 Task: Open the calendar for June 22, 2023, using the To-Do Bar in the email application.
Action: Mouse moved to (10, 32)
Screenshot: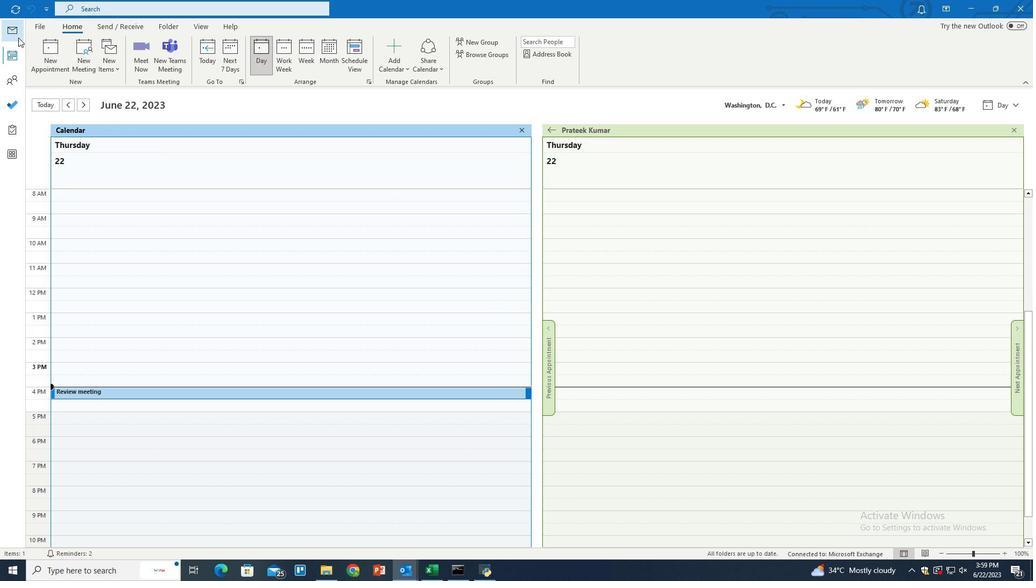 
Action: Mouse pressed left at (10, 32)
Screenshot: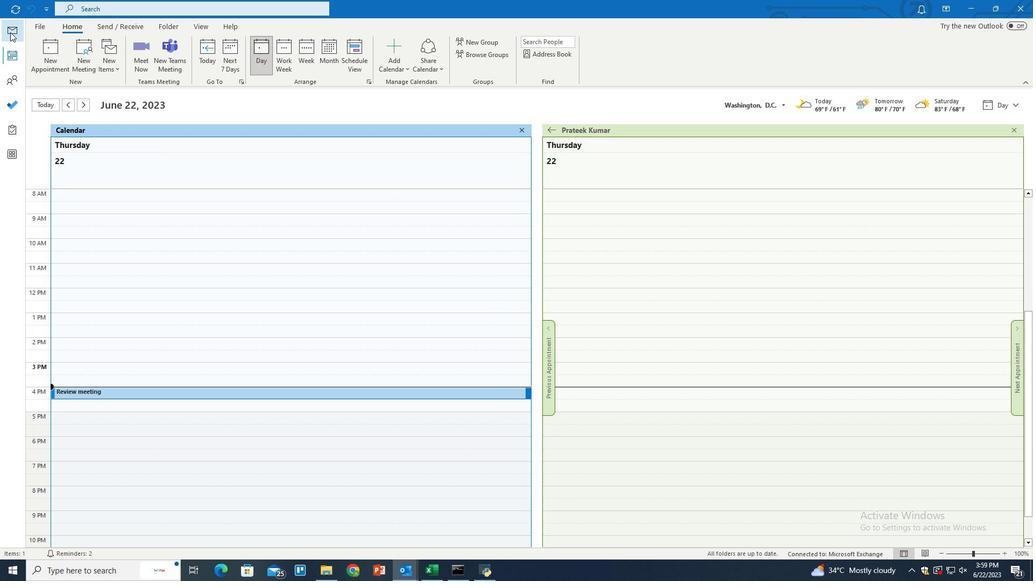 
Action: Mouse moved to (199, 27)
Screenshot: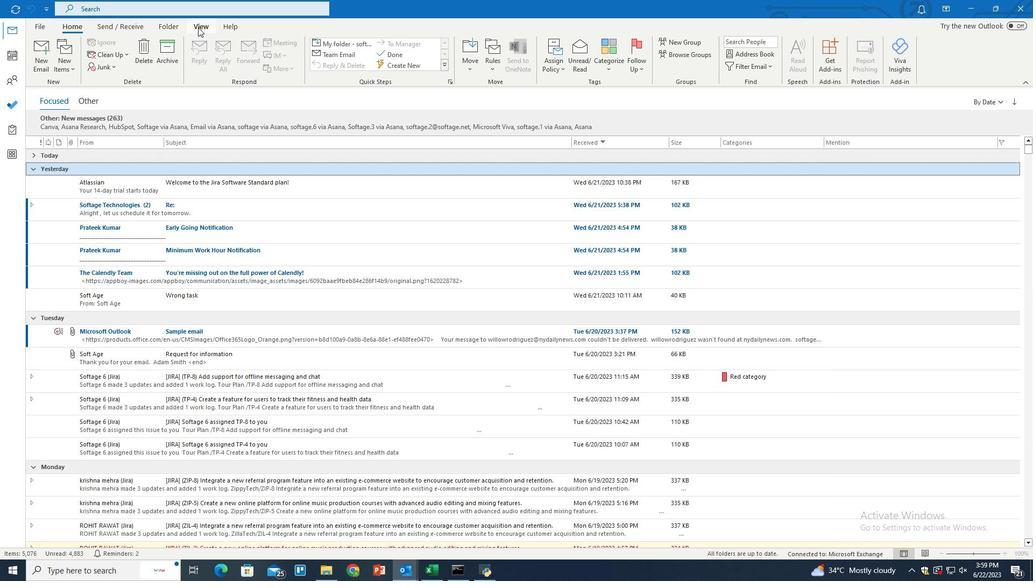 
Action: Mouse pressed left at (199, 27)
Screenshot: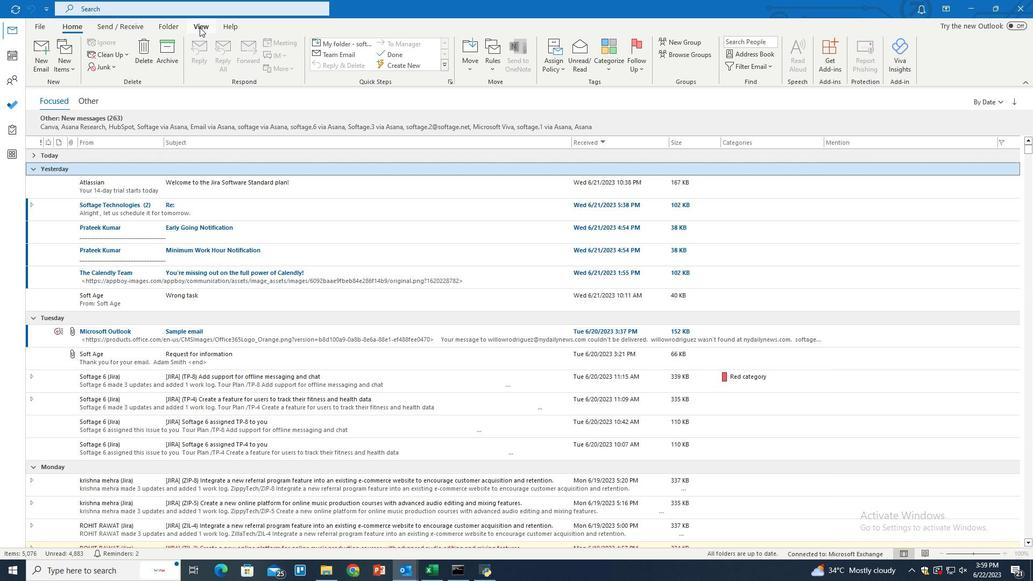 
Action: Mouse moved to (762, 66)
Screenshot: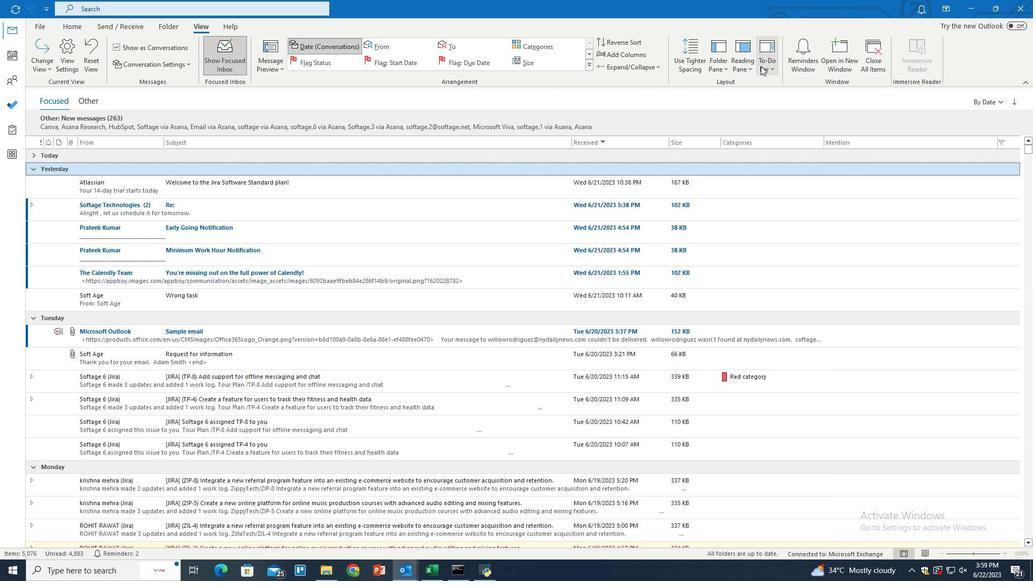 
Action: Mouse pressed left at (762, 66)
Screenshot: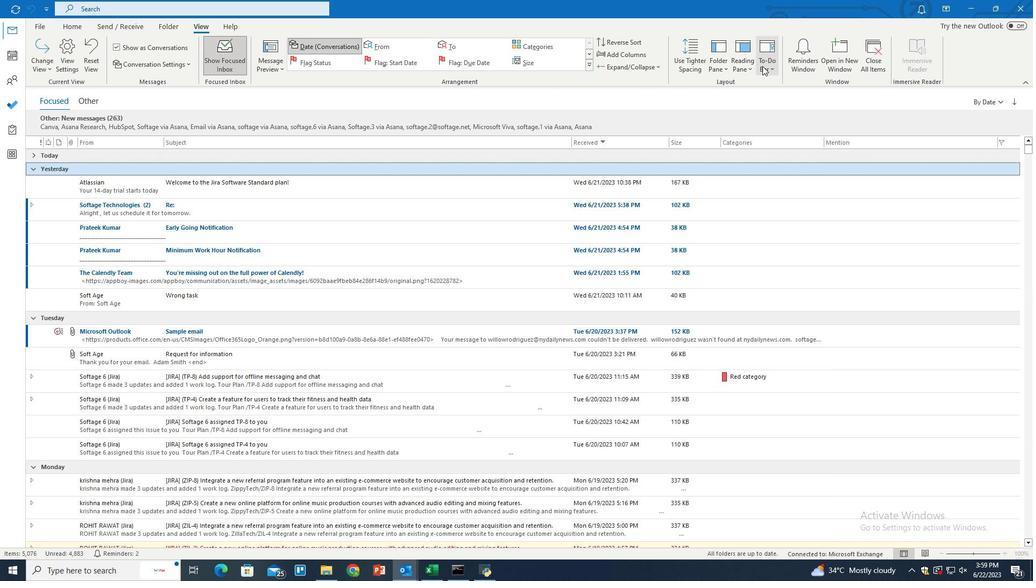 
Action: Mouse moved to (774, 97)
Screenshot: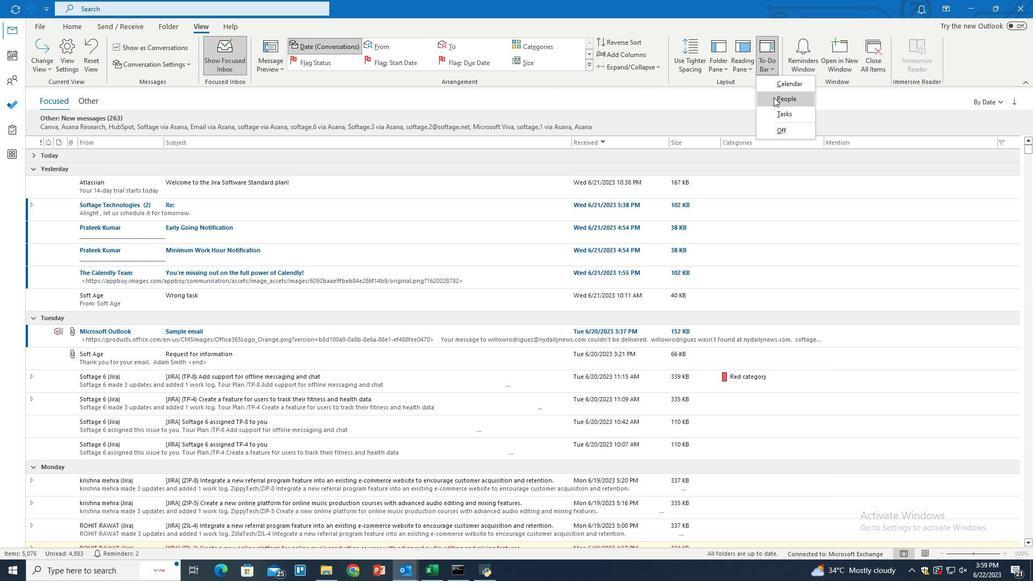 
Action: Mouse pressed left at (774, 97)
Screenshot: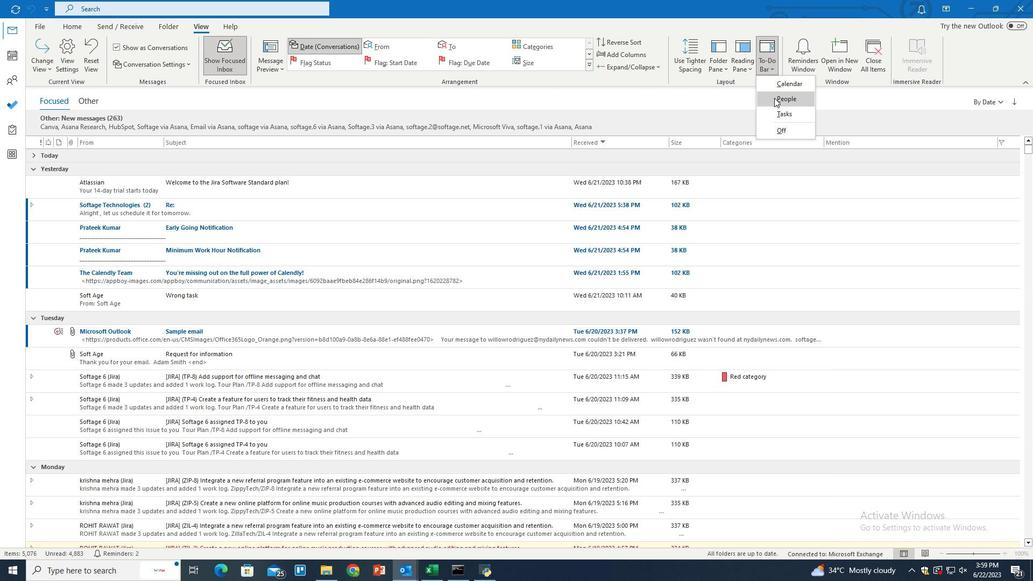 
Action: Mouse moved to (765, 96)
Screenshot: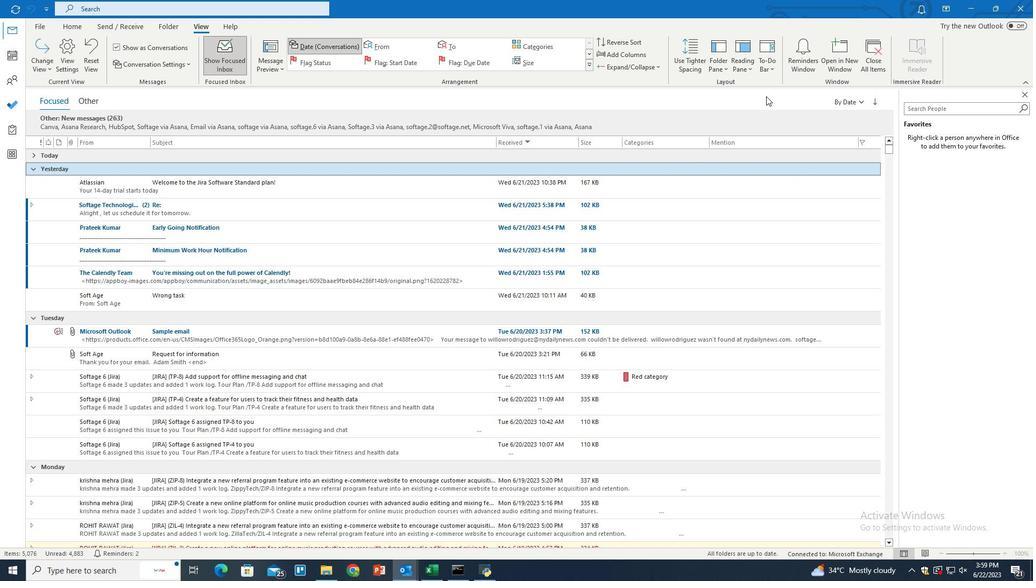 
